 Task: In the  document Alexander.html change page color to  'Grey'. Add link on bottom right corner of the sheet: 'www.instagram.com' Insert page numer on top of the page
Action: Mouse moved to (41, 58)
Screenshot: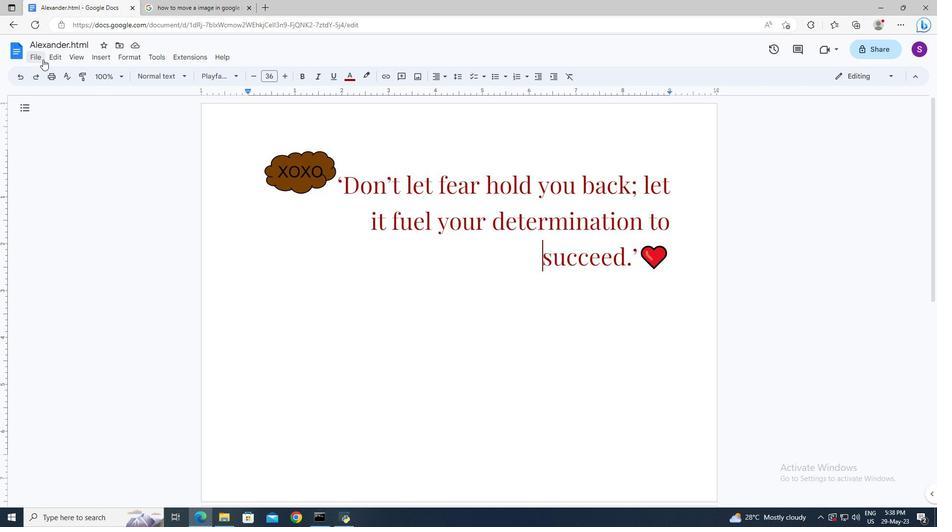 
Action: Mouse pressed left at (41, 58)
Screenshot: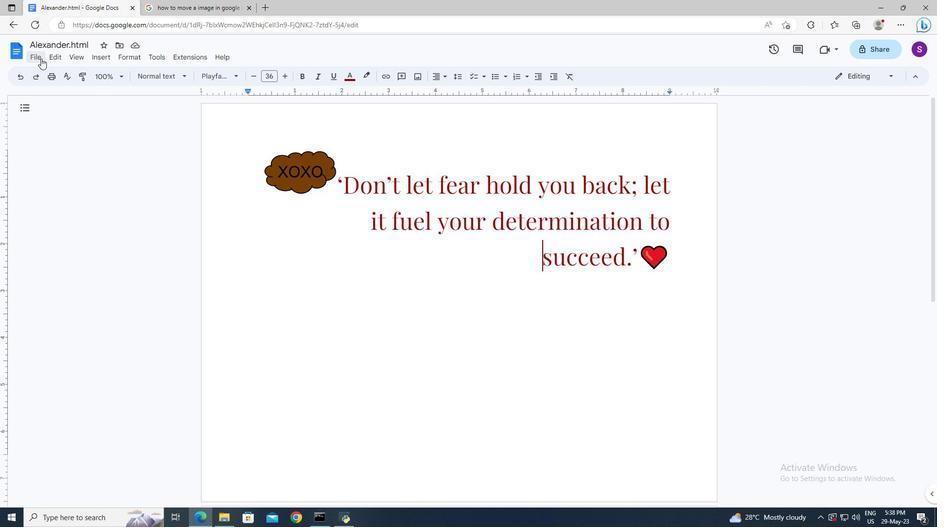 
Action: Mouse moved to (63, 322)
Screenshot: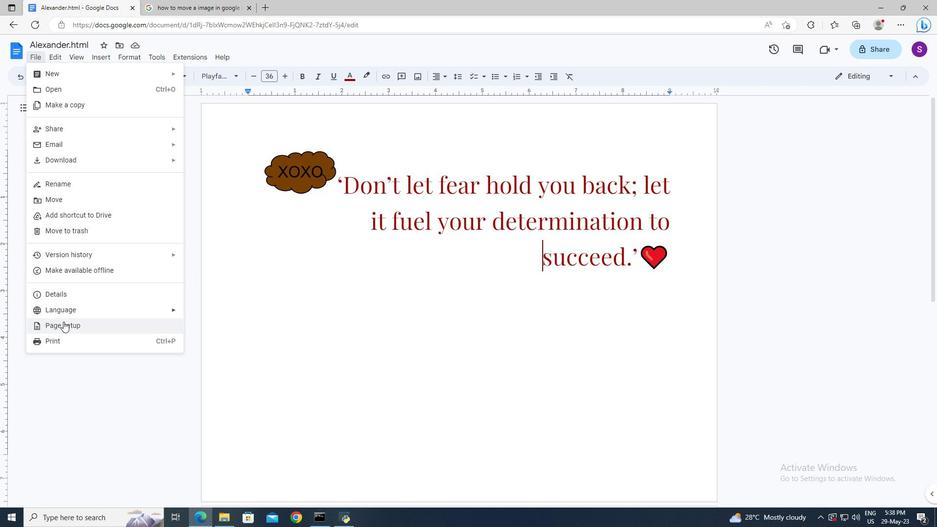 
Action: Mouse pressed left at (63, 322)
Screenshot: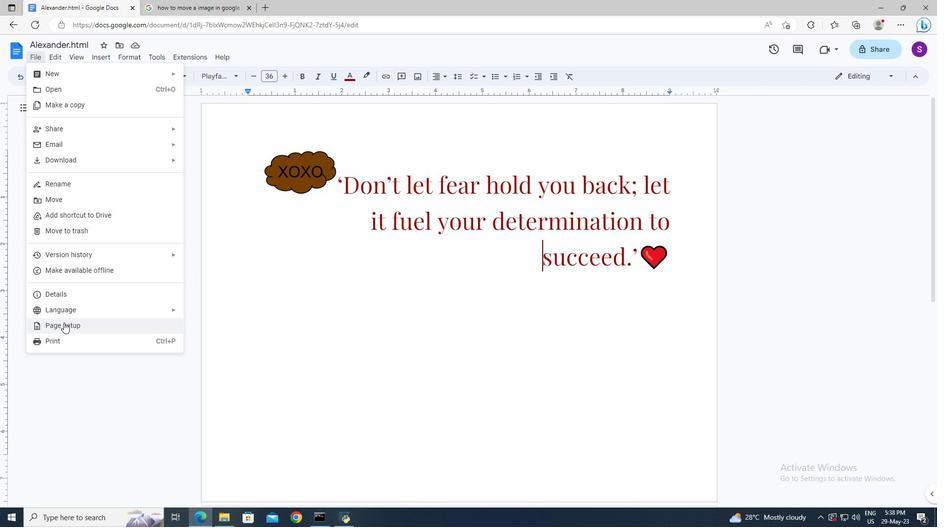 
Action: Mouse moved to (393, 222)
Screenshot: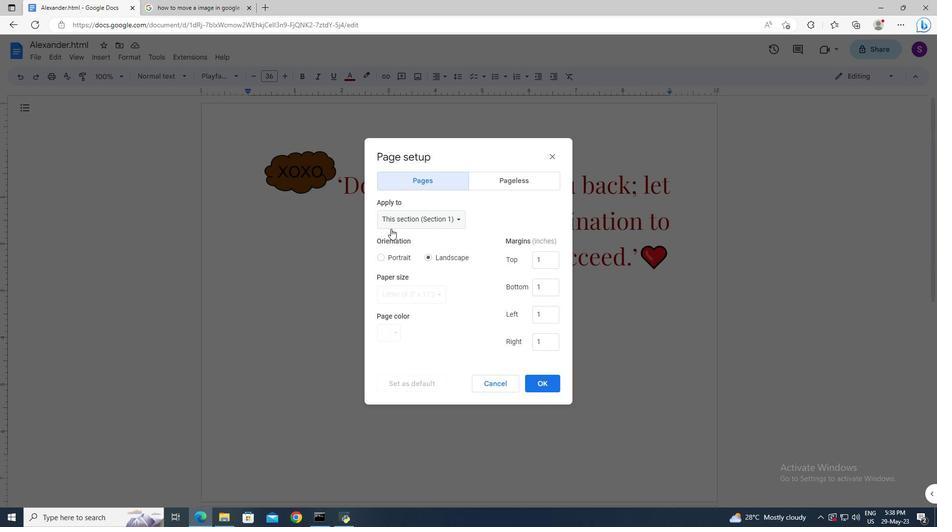 
Action: Mouse pressed left at (393, 222)
Screenshot: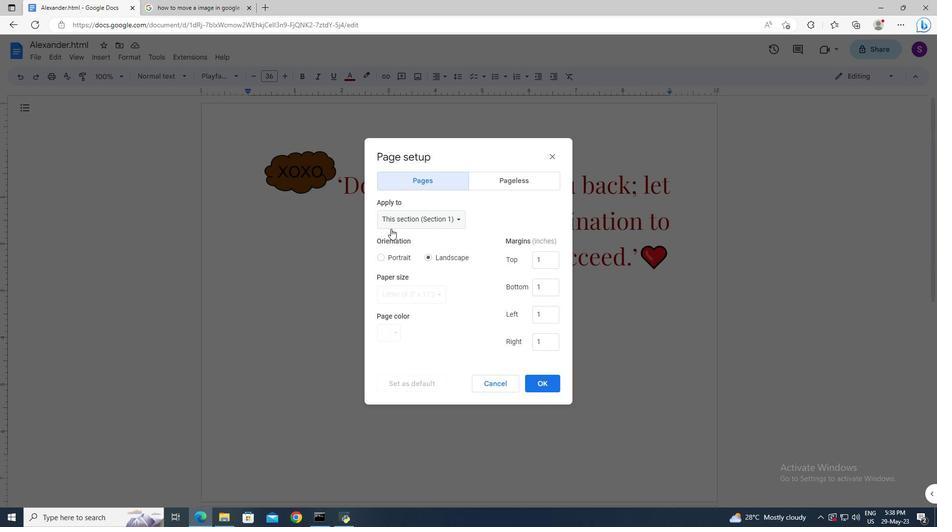 
Action: Mouse moved to (395, 208)
Screenshot: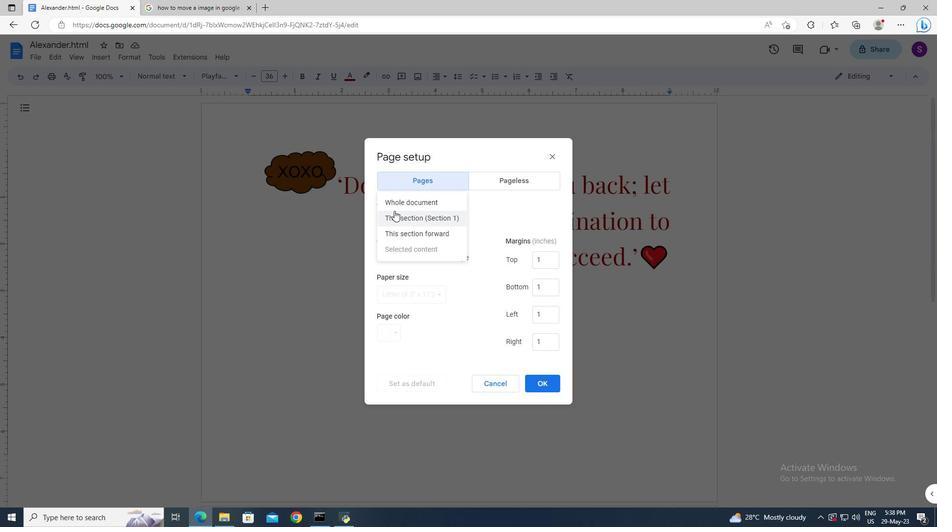 
Action: Mouse pressed left at (395, 208)
Screenshot: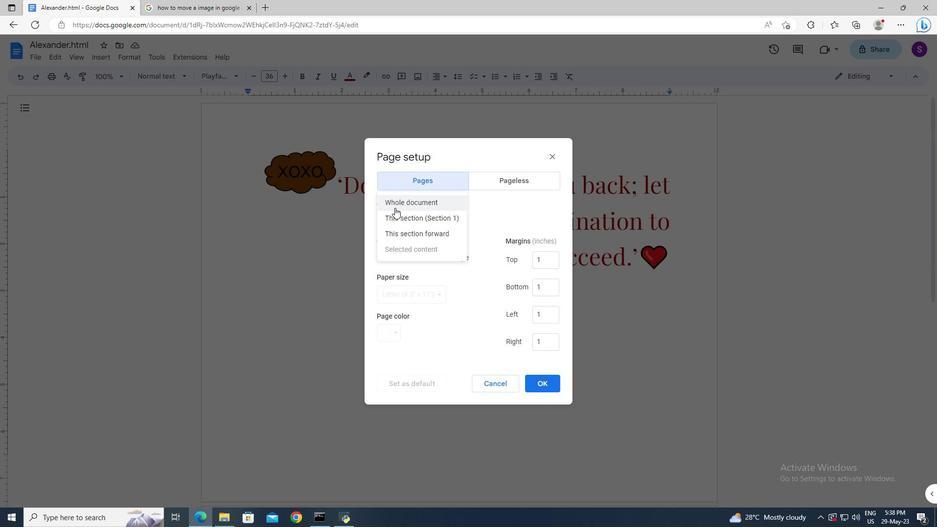 
Action: Mouse moved to (397, 330)
Screenshot: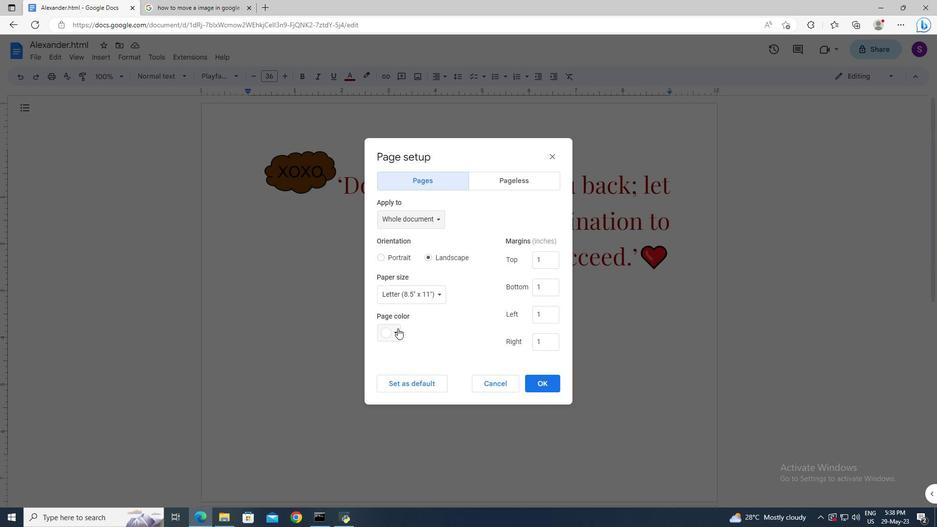 
Action: Mouse pressed left at (397, 330)
Screenshot: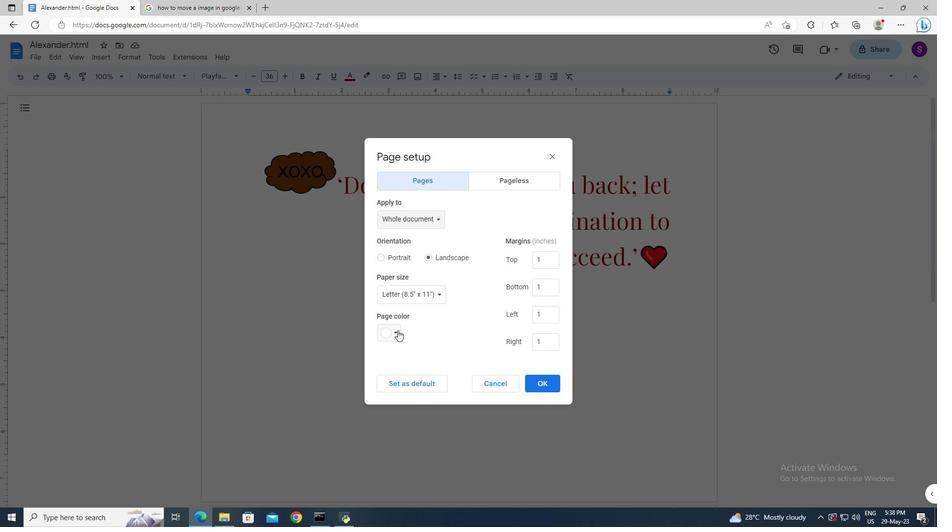 
Action: Mouse moved to (441, 352)
Screenshot: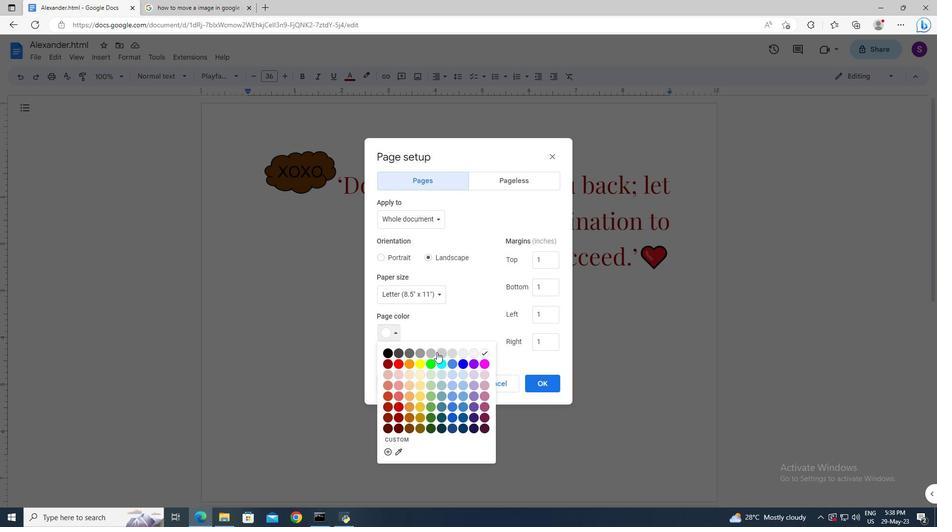 
Action: Mouse pressed left at (441, 352)
Screenshot: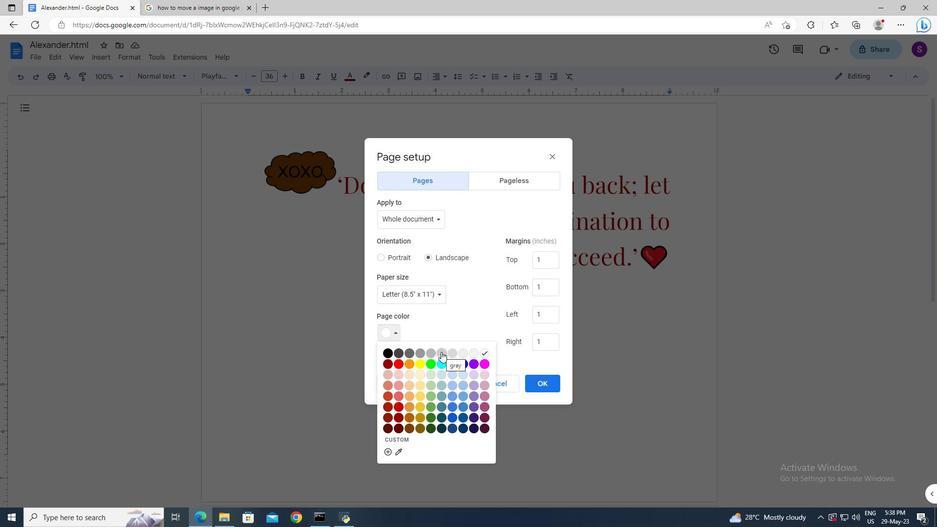 
Action: Mouse moved to (542, 377)
Screenshot: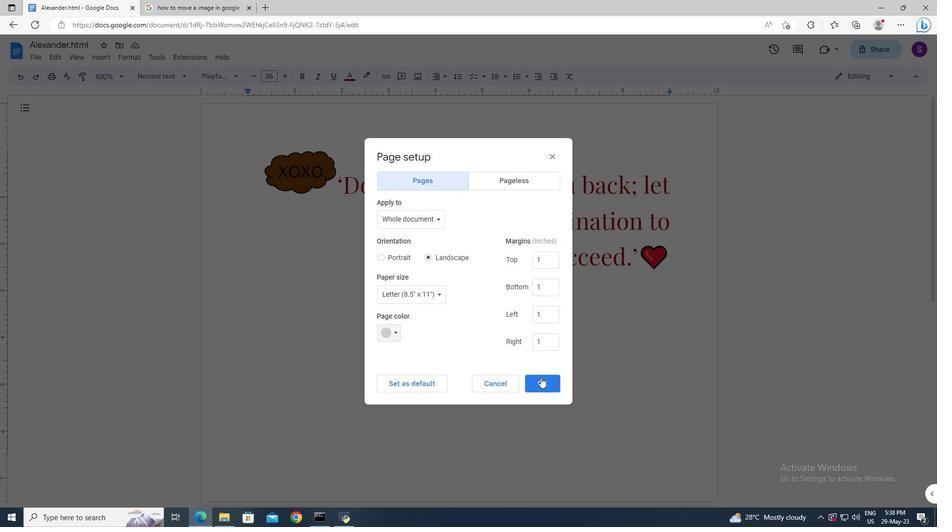 
Action: Mouse pressed left at (542, 377)
Screenshot: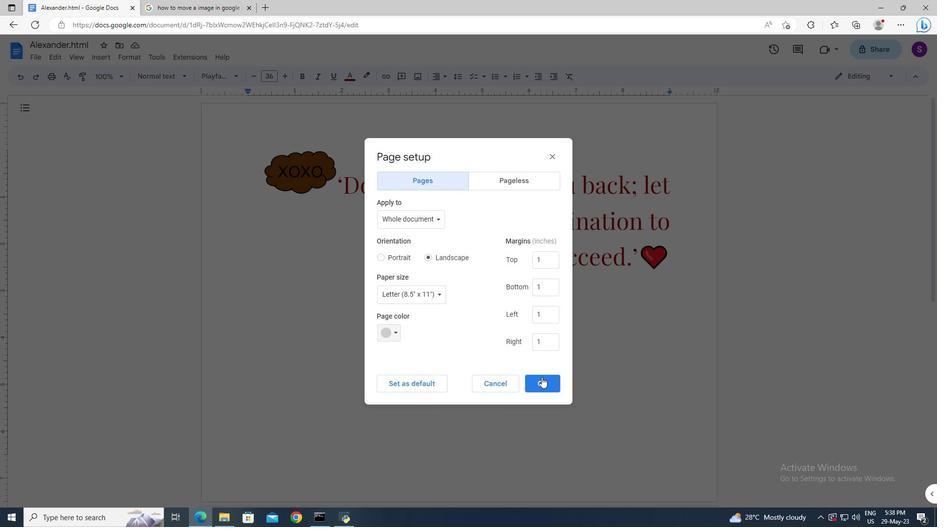 
Action: Mouse moved to (448, 301)
Screenshot: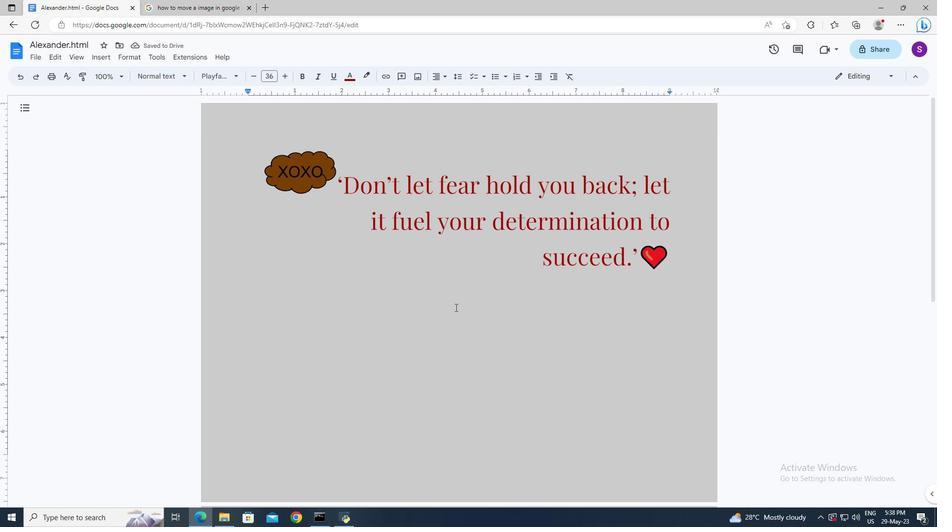 
Action: Mouse scrolled (448, 300) with delta (0, 0)
Screenshot: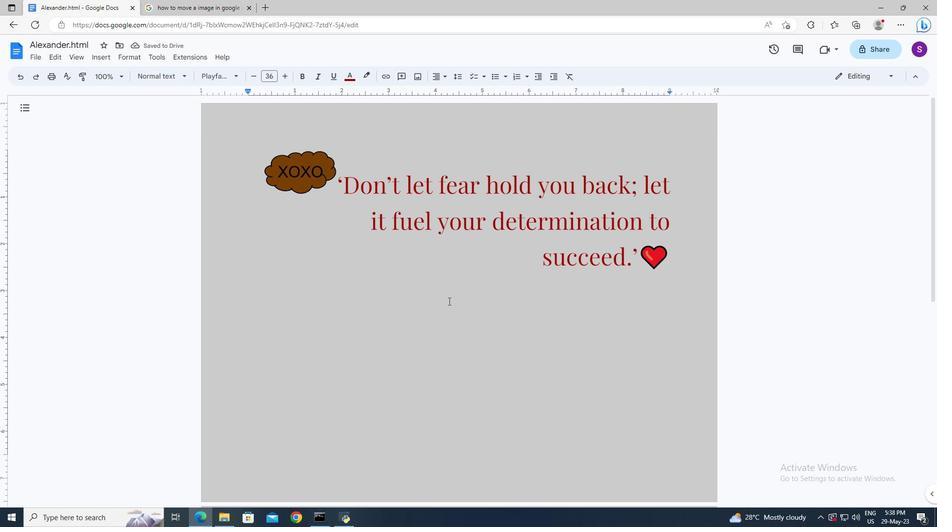 
Action: Mouse scrolled (448, 300) with delta (0, 0)
Screenshot: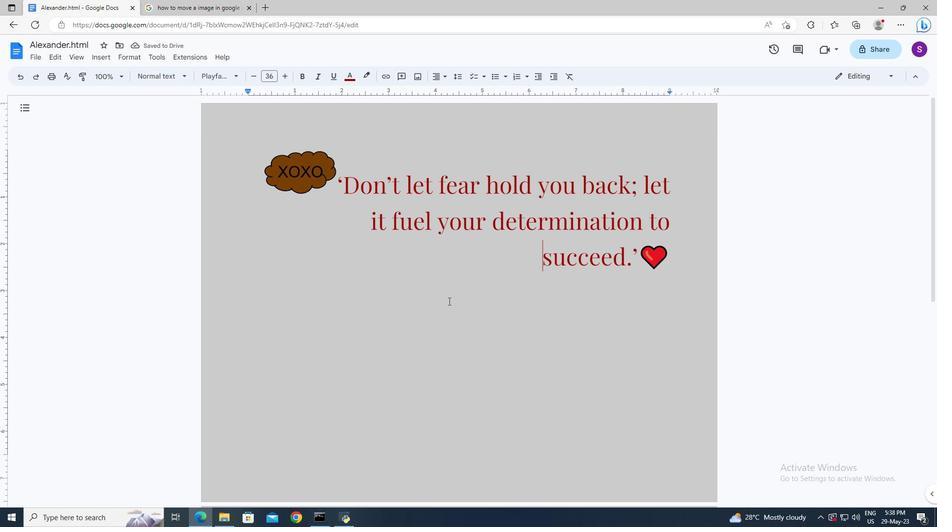 
Action: Mouse scrolled (448, 300) with delta (0, 0)
Screenshot: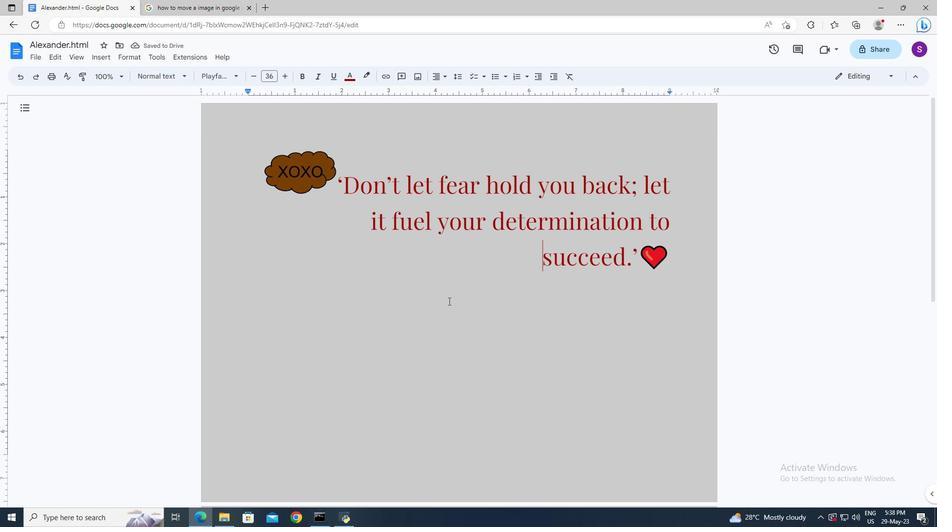 
Action: Mouse scrolled (448, 300) with delta (0, 0)
Screenshot: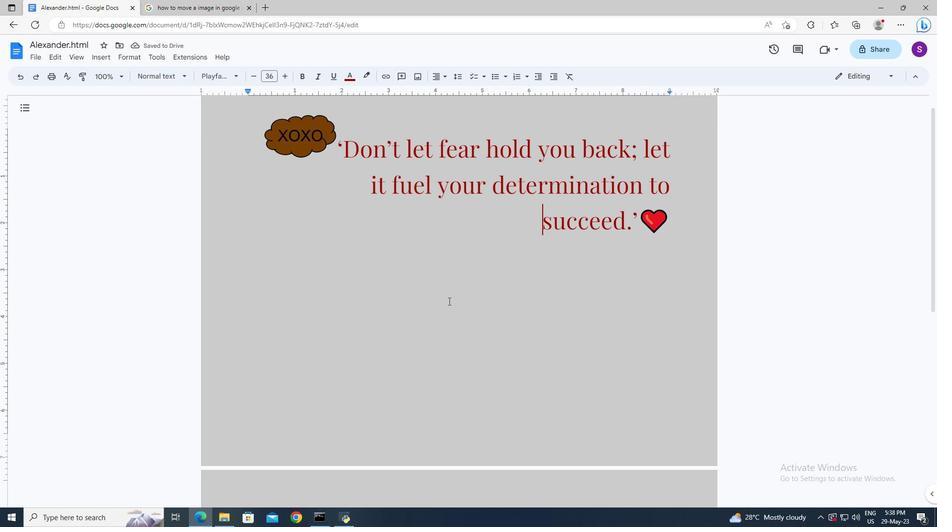 
Action: Mouse moved to (578, 260)
Screenshot: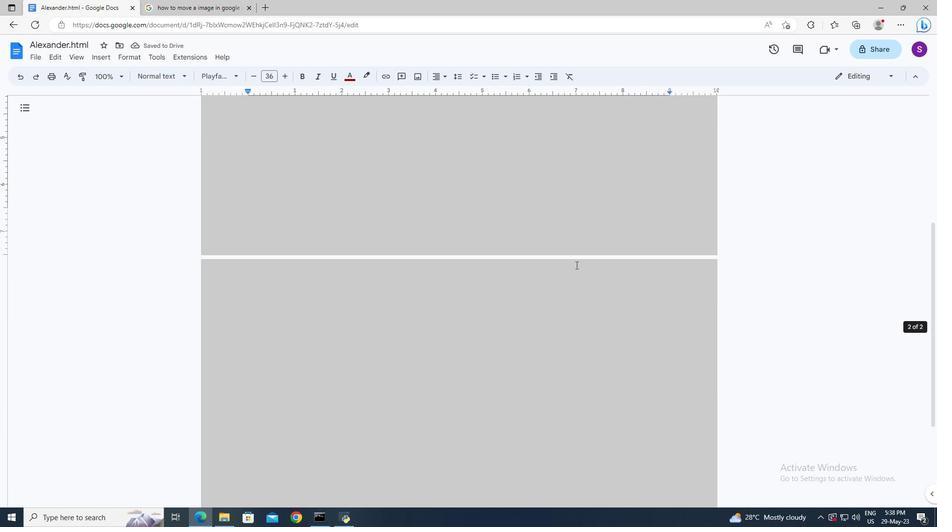 
Action: Mouse scrolled (578, 260) with delta (0, 0)
Screenshot: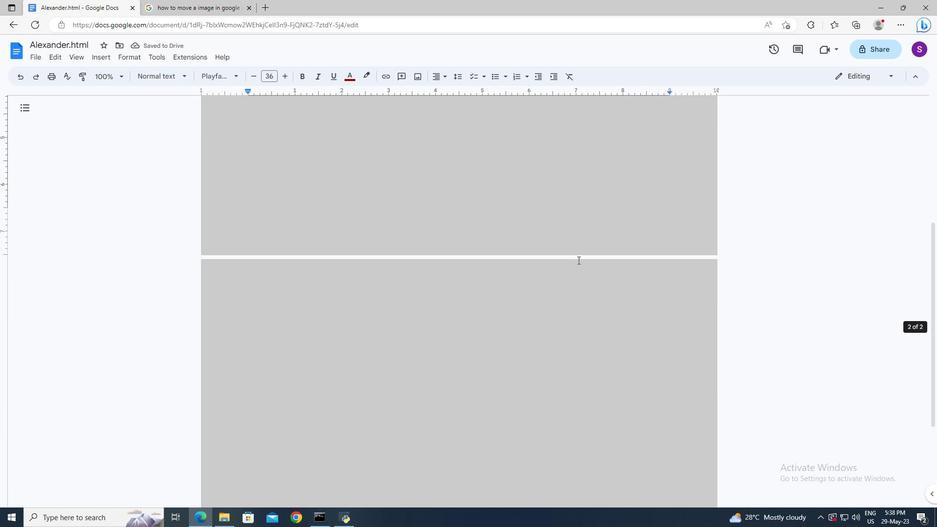 
Action: Mouse moved to (587, 281)
Screenshot: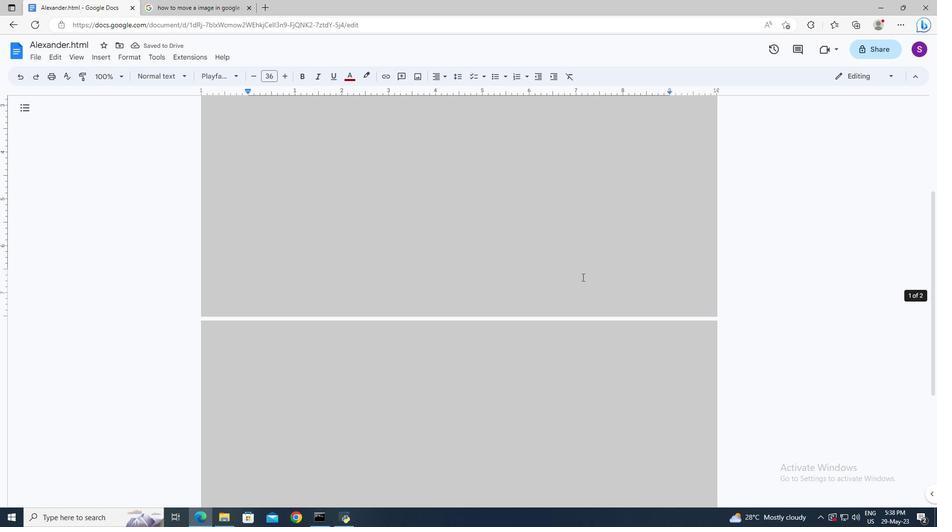 
Action: Mouse pressed left at (587, 281)
Screenshot: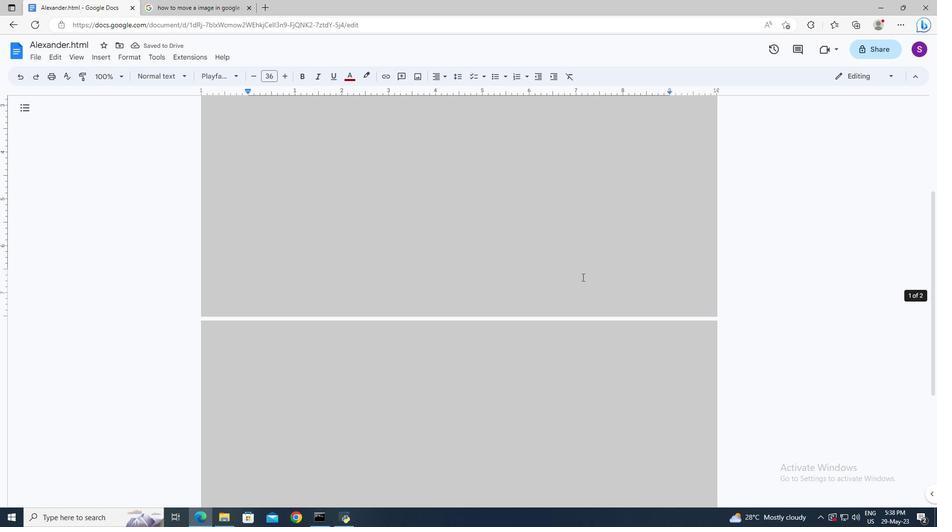 
Action: Mouse pressed left at (587, 281)
Screenshot: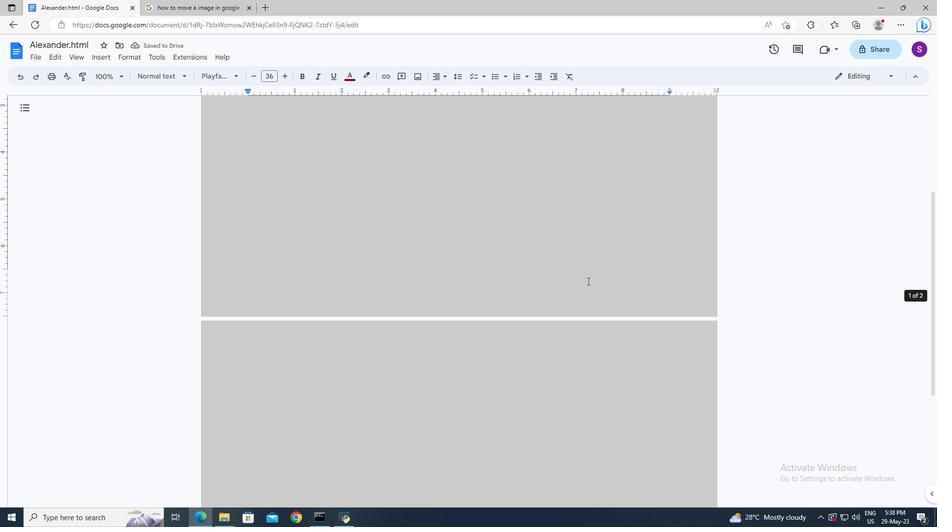 
Action: Mouse moved to (104, 55)
Screenshot: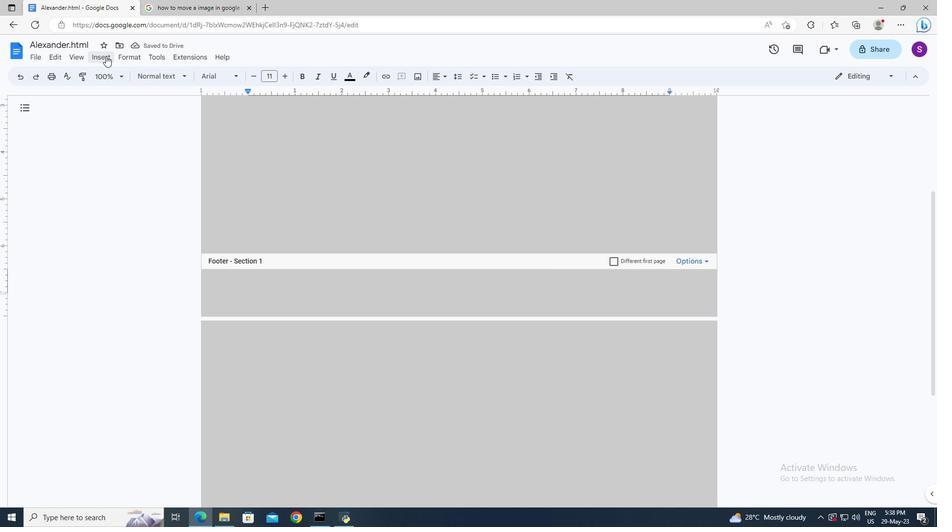 
Action: Mouse pressed left at (104, 55)
Screenshot: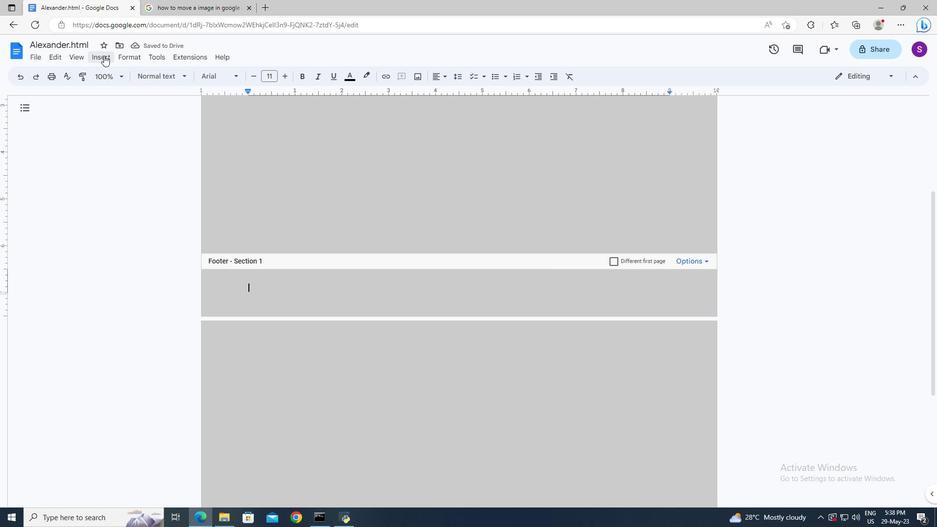 
Action: Mouse moved to (140, 354)
Screenshot: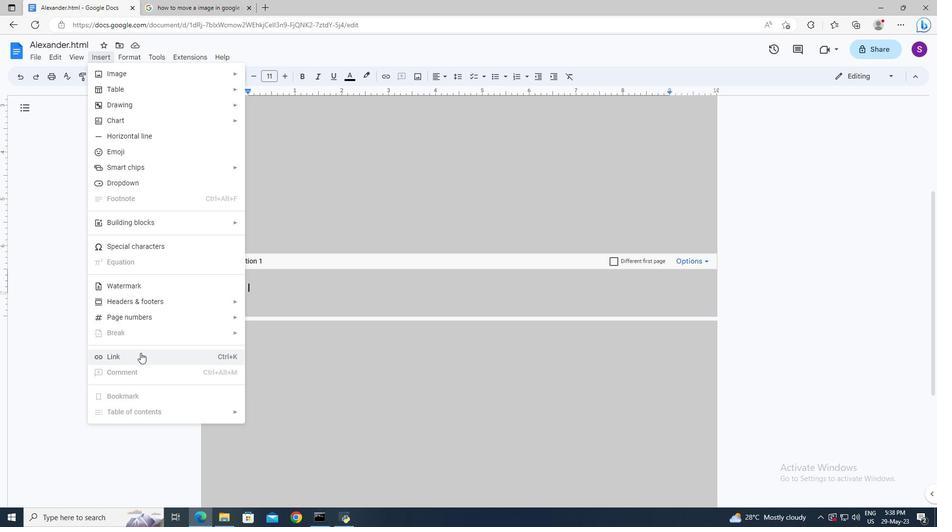 
Action: Mouse pressed left at (140, 354)
Screenshot: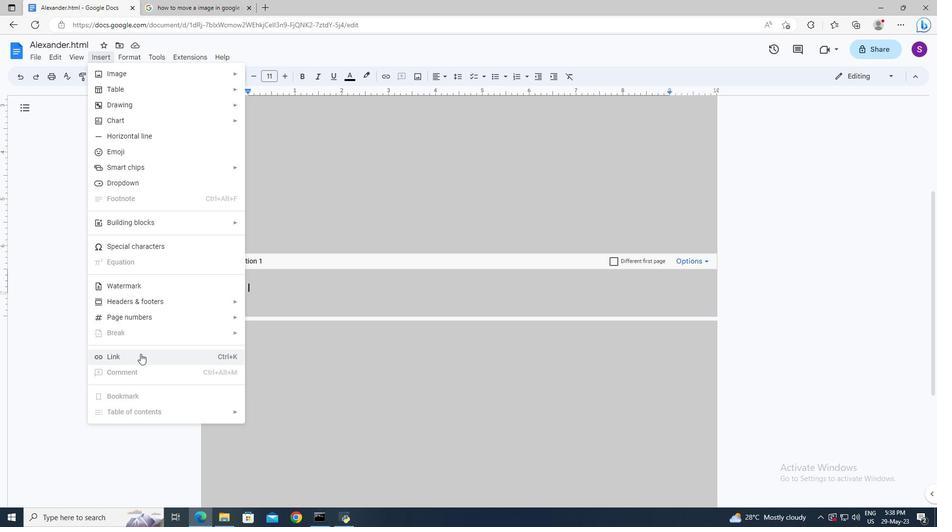 
Action: Mouse moved to (282, 337)
Screenshot: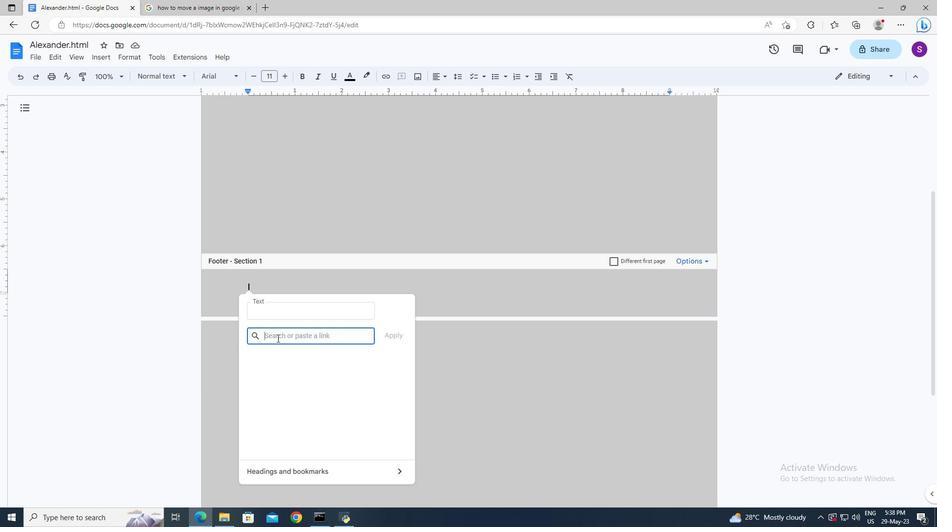 
Action: Mouse pressed left at (282, 337)
Screenshot: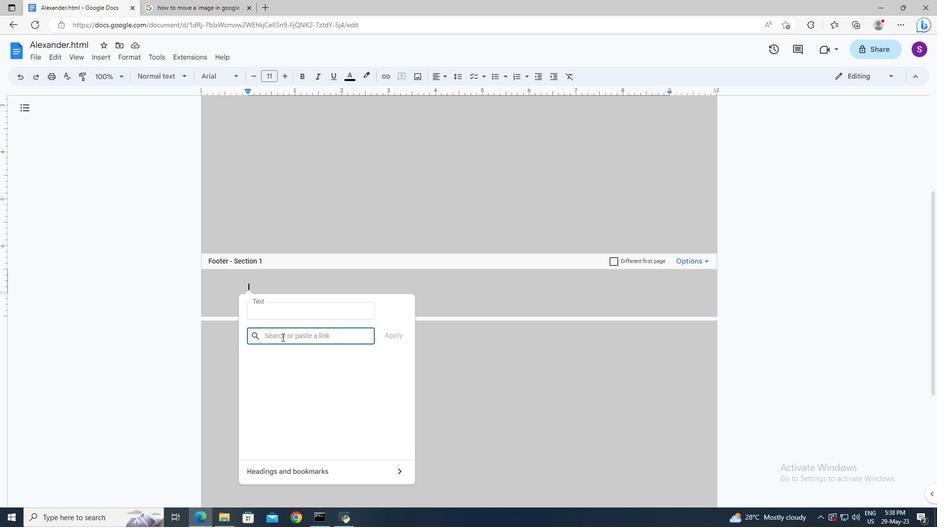 
Action: Key pressed www.instagram.com
Screenshot: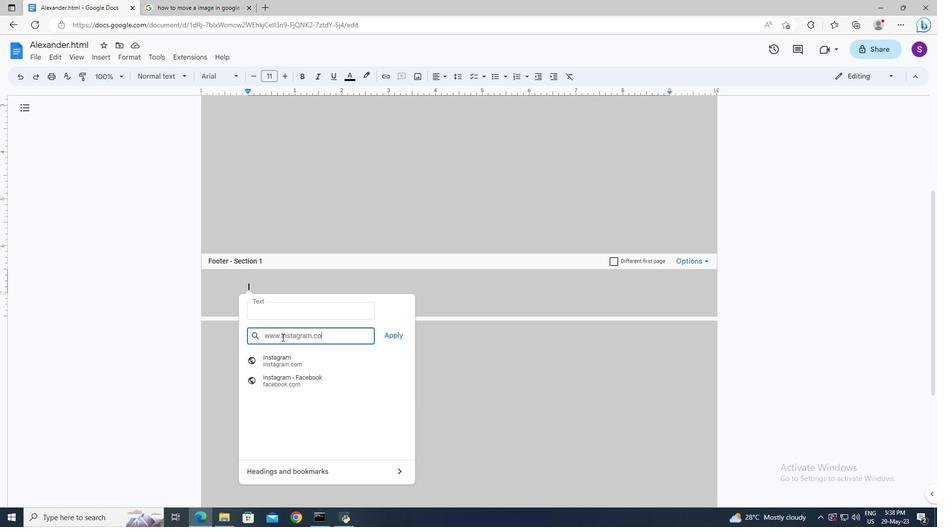 
Action: Mouse moved to (387, 334)
Screenshot: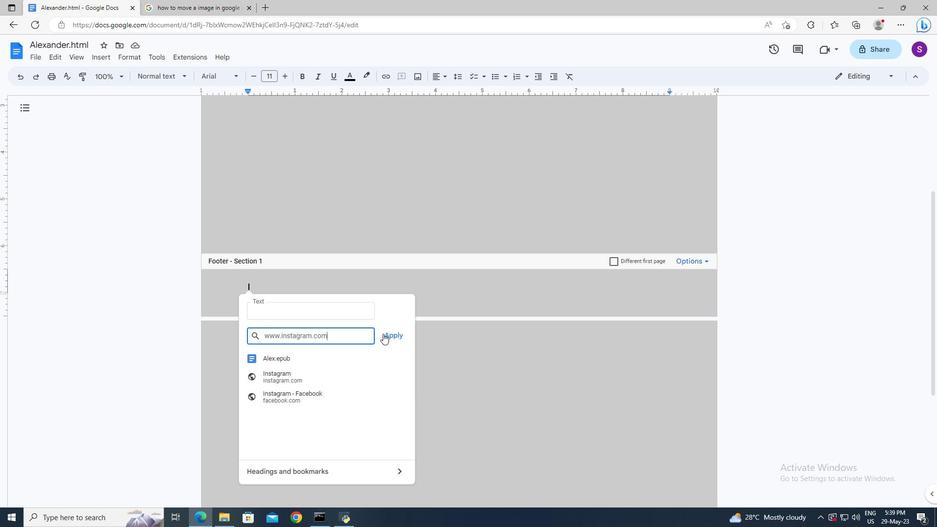 
Action: Mouse pressed left at (387, 334)
Screenshot: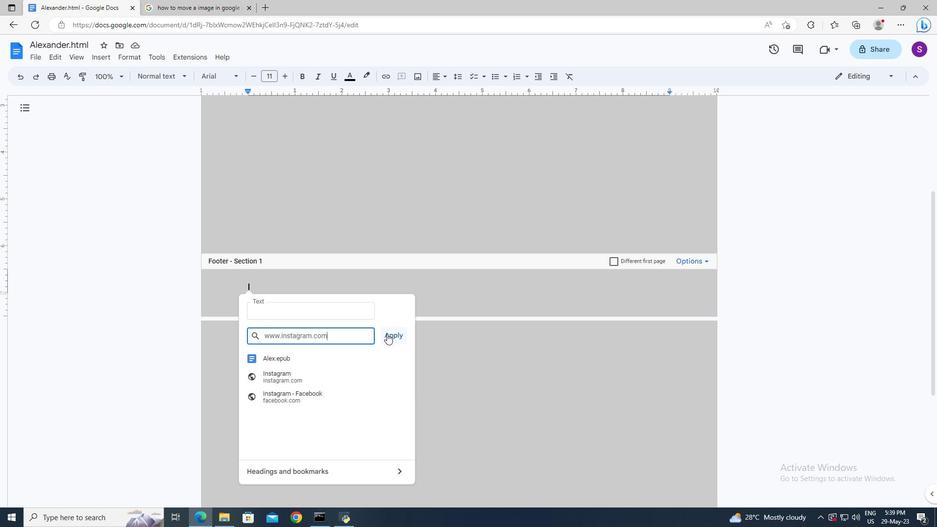 
Action: Mouse moved to (346, 290)
Screenshot: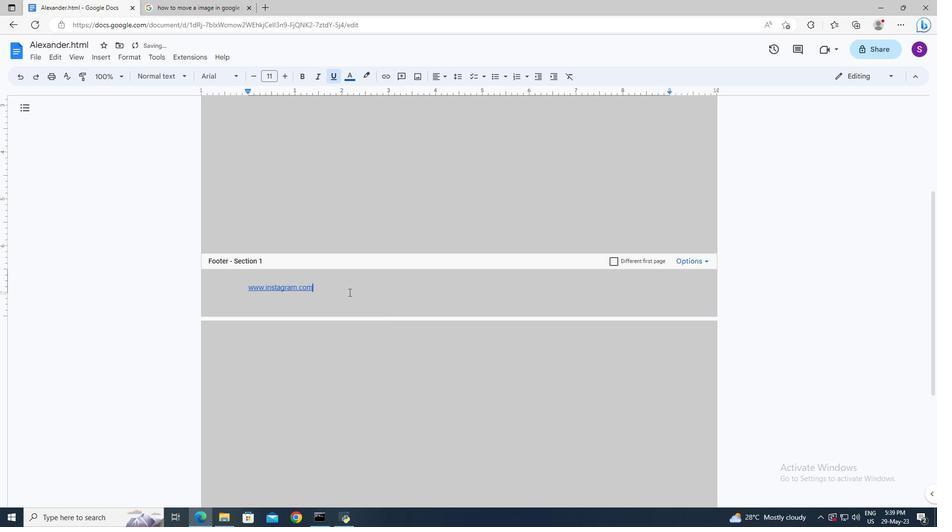 
Action: Mouse pressed left at (346, 290)
Screenshot: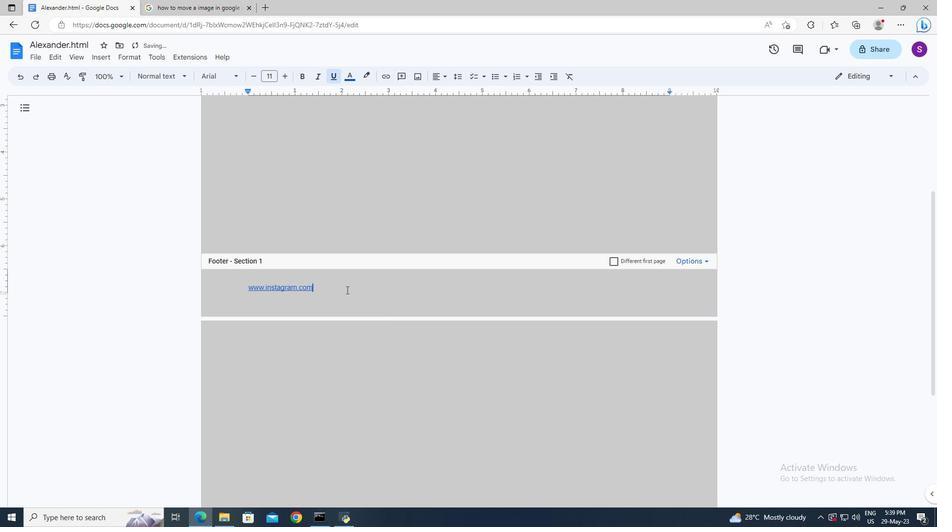 
Action: Key pressed <Key.shift><Key.left><Key.left><Key.left><Key.left><Key.left>
Screenshot: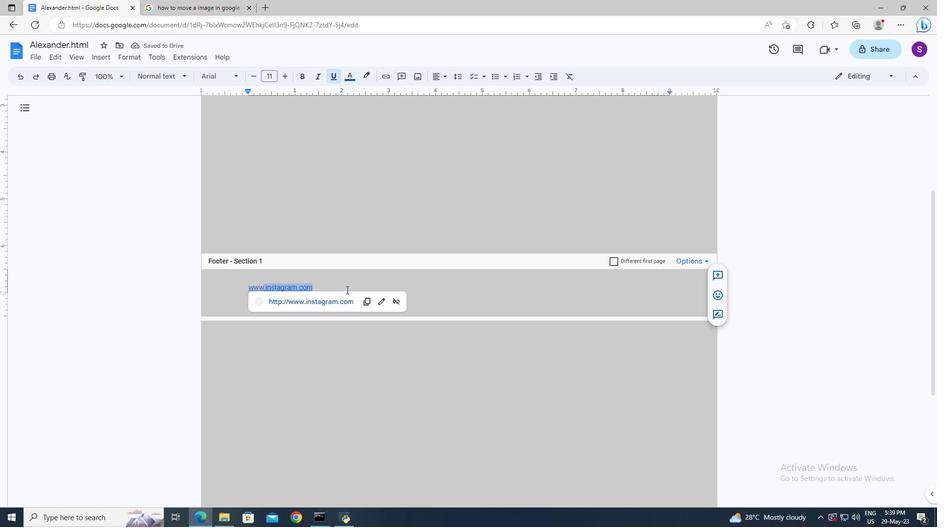 
Action: Mouse moved to (434, 78)
Screenshot: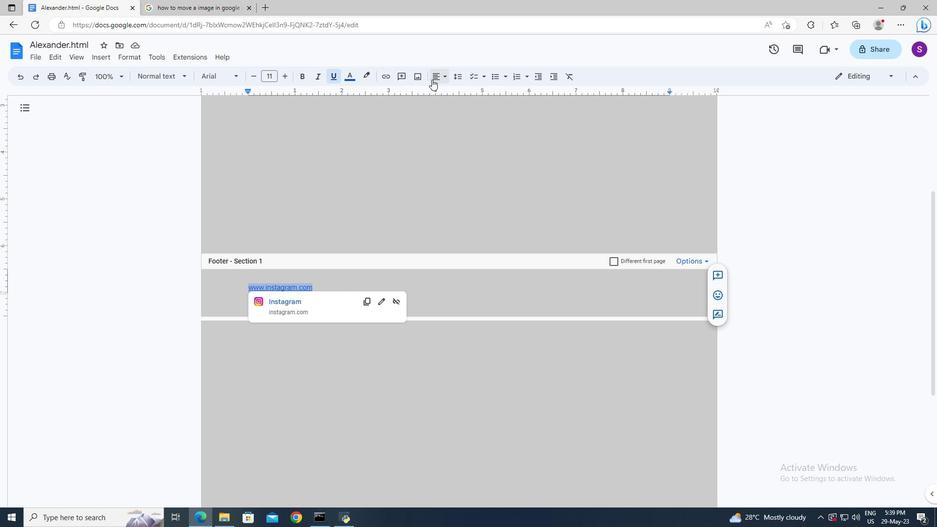 
Action: Mouse pressed left at (434, 78)
Screenshot: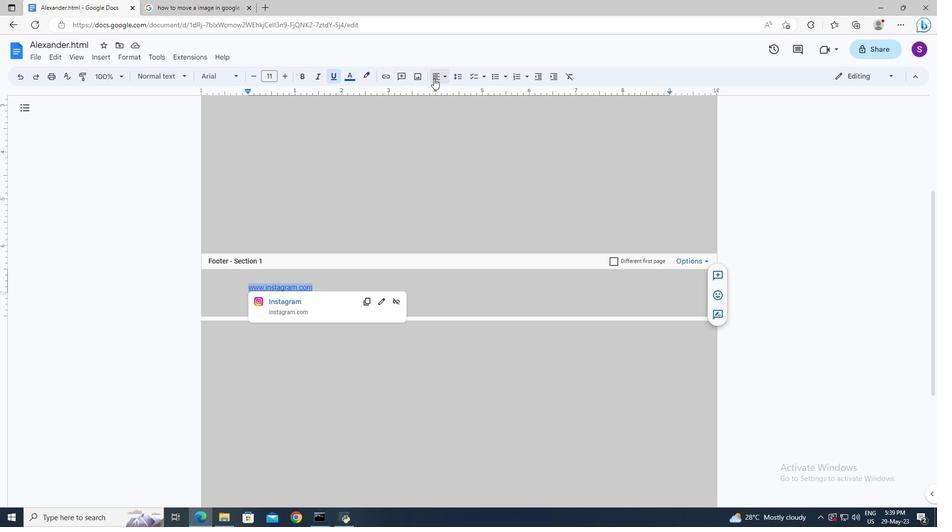 
Action: Mouse moved to (463, 94)
Screenshot: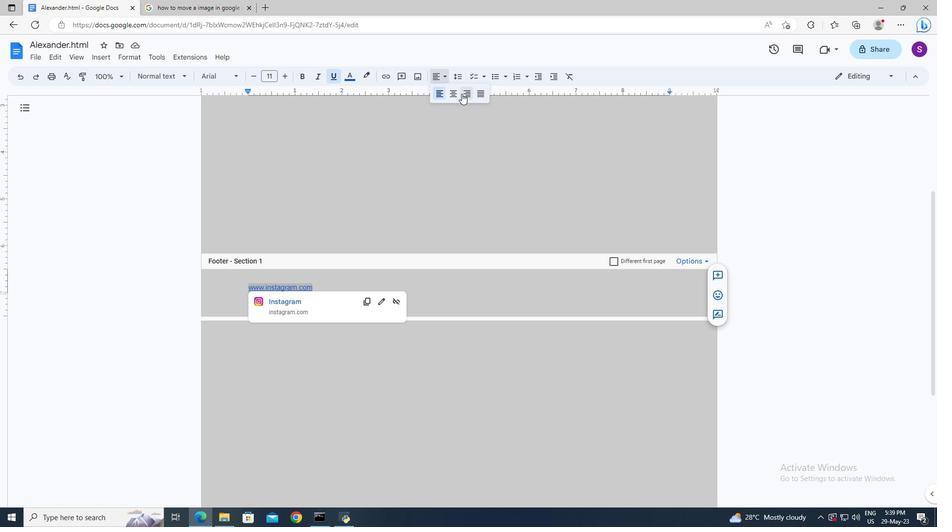
Action: Mouse pressed left at (463, 94)
Screenshot: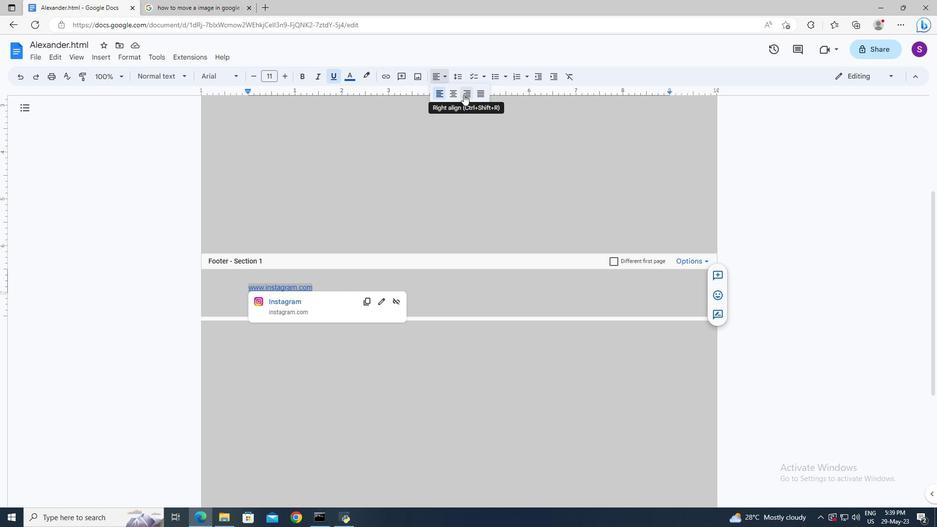 
Action: Mouse moved to (369, 222)
Screenshot: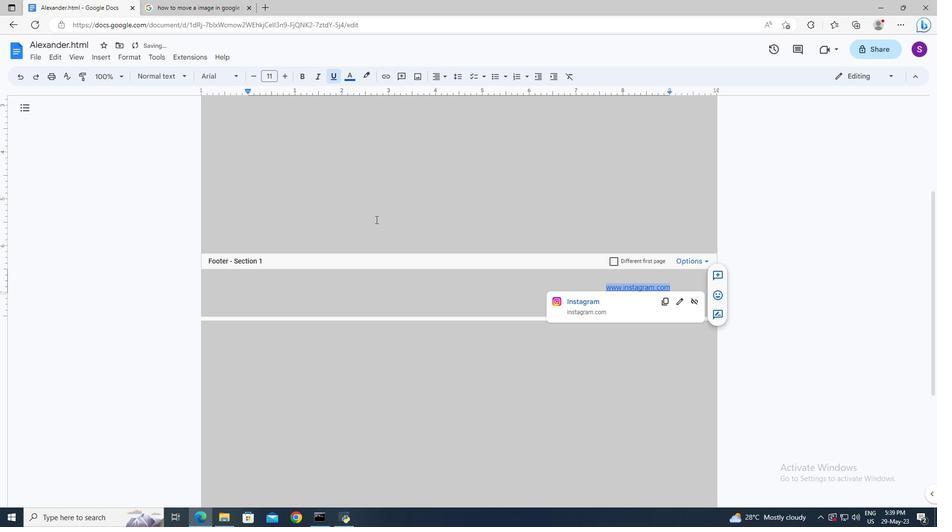 
Action: Mouse scrolled (369, 222) with delta (0, 0)
Screenshot: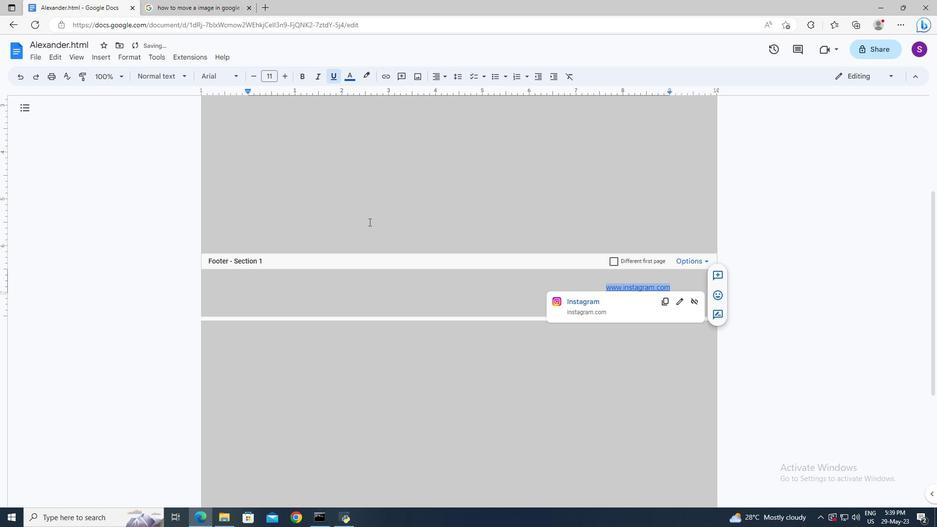 
Action: Mouse scrolled (369, 222) with delta (0, 0)
Screenshot: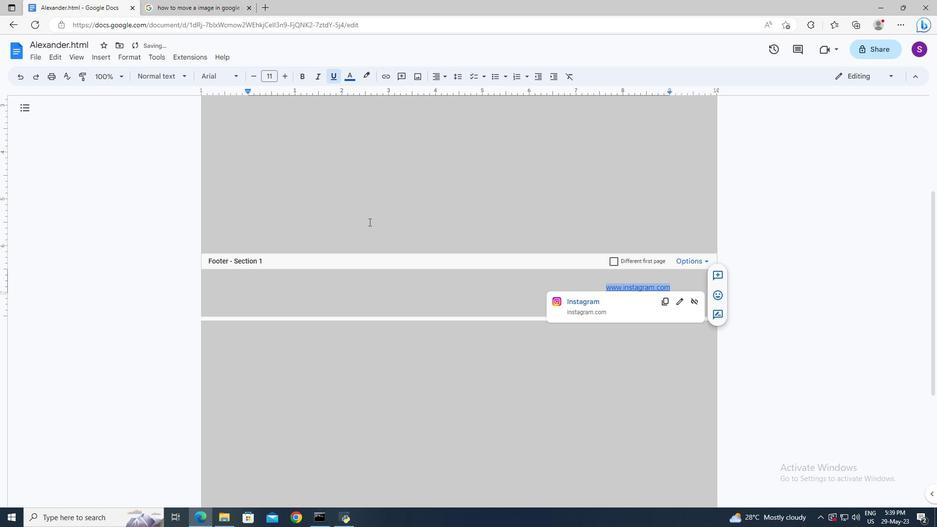 
Action: Mouse scrolled (369, 222) with delta (0, 0)
Screenshot: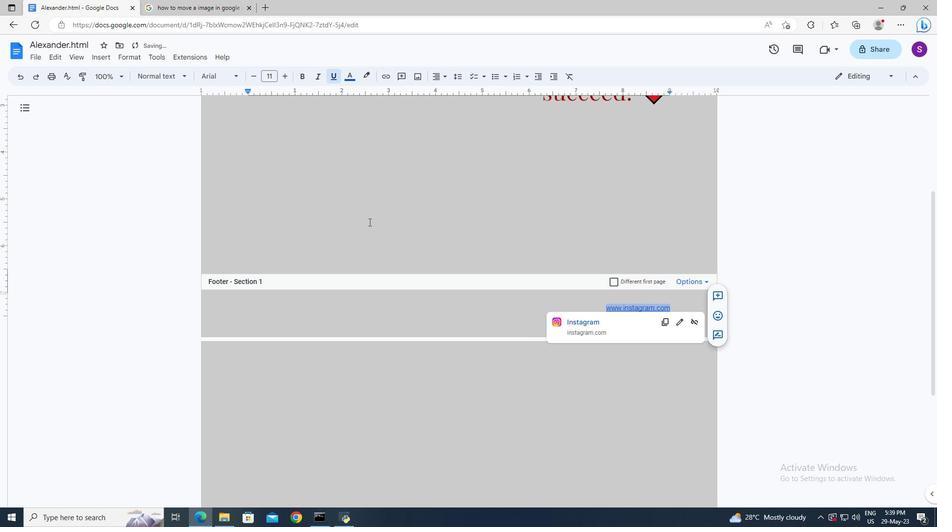 
Action: Mouse scrolled (369, 222) with delta (0, 0)
Screenshot: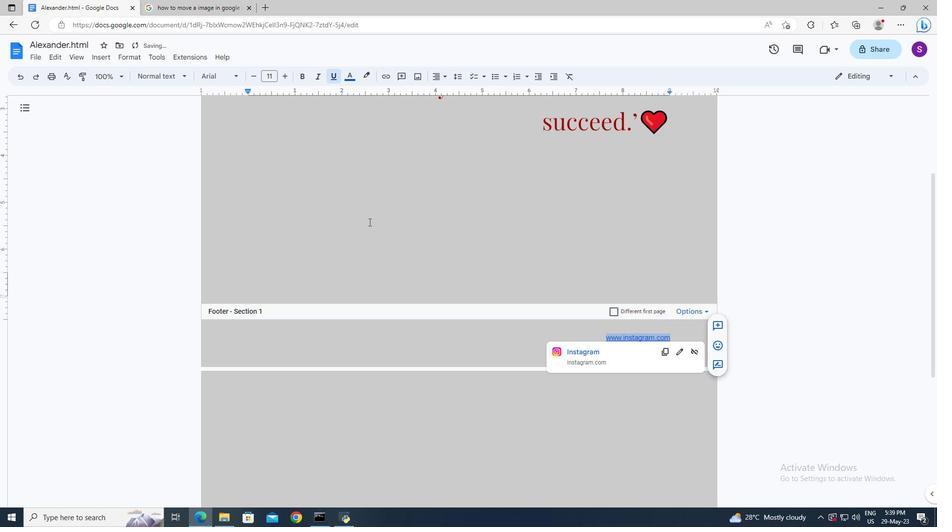 
Action: Mouse moved to (102, 60)
Screenshot: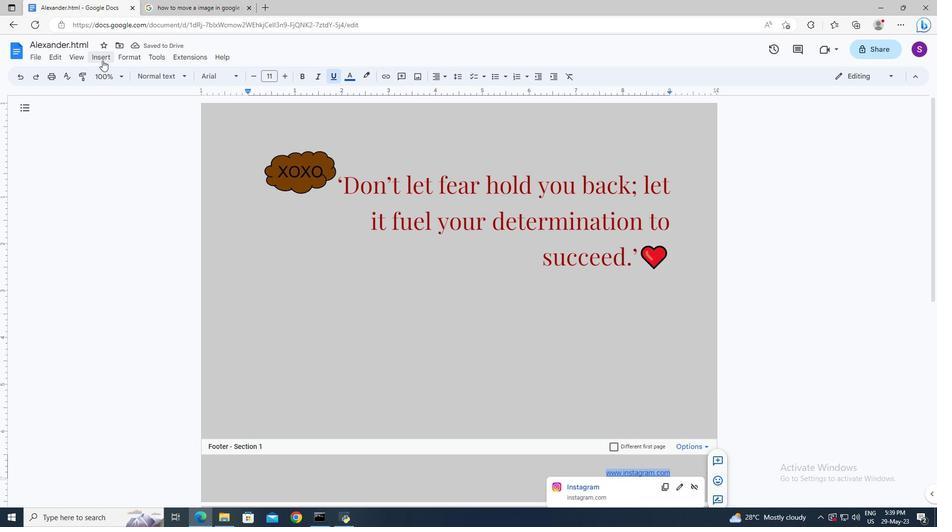 
Action: Mouse pressed left at (102, 60)
Screenshot: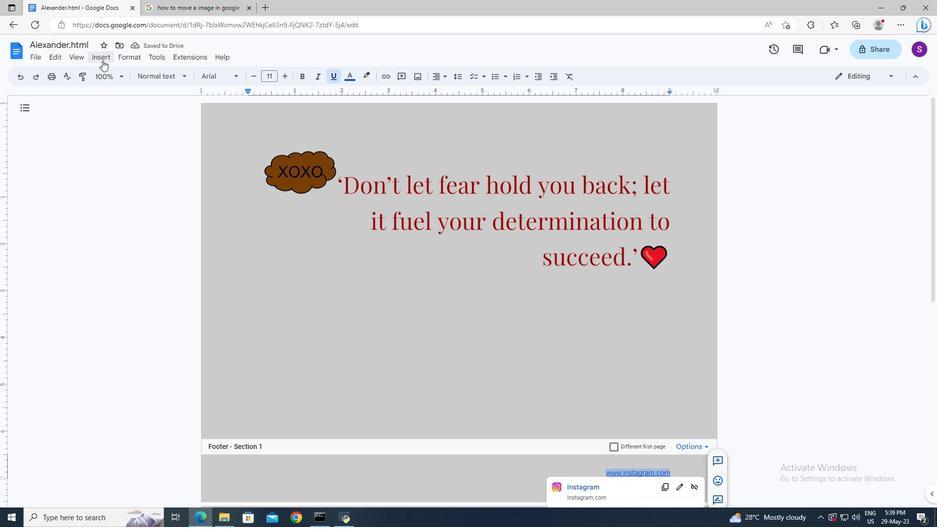 
Action: Mouse moved to (144, 315)
Screenshot: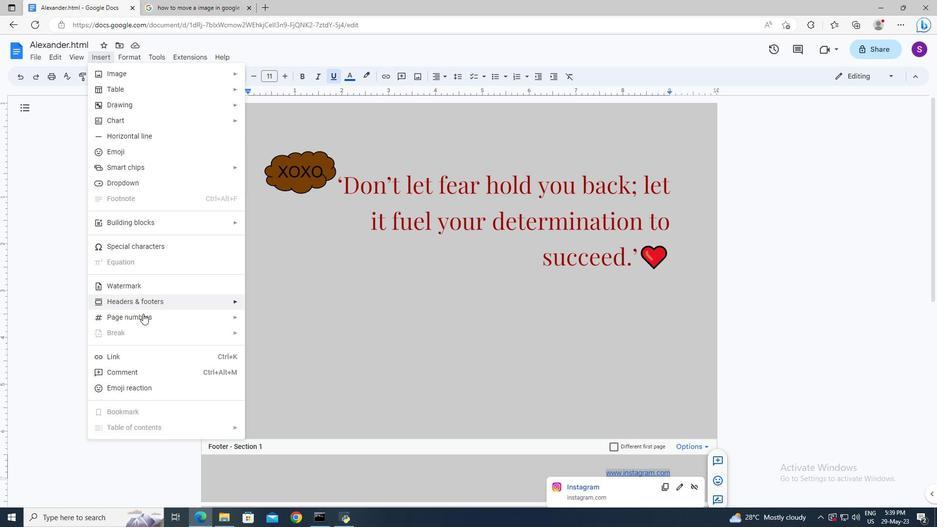 
Action: Mouse pressed left at (144, 315)
Screenshot: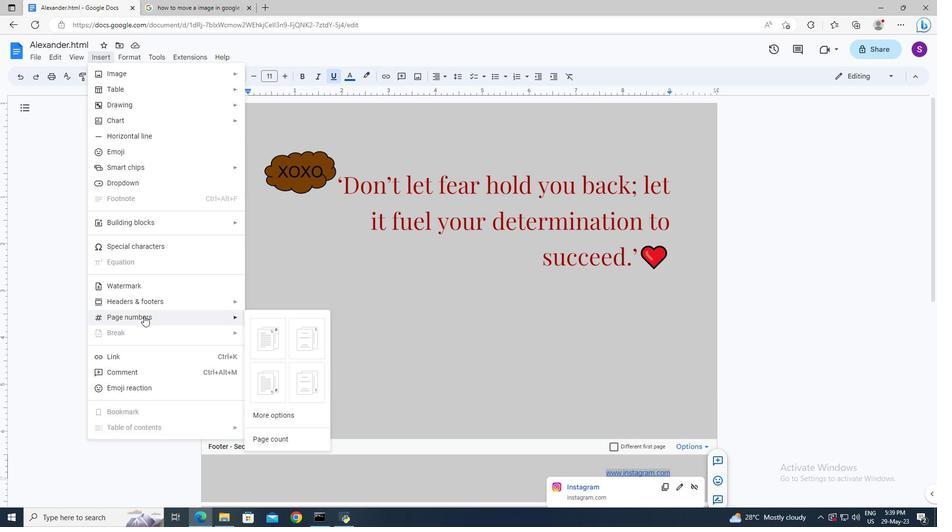 
Action: Mouse moved to (264, 334)
Screenshot: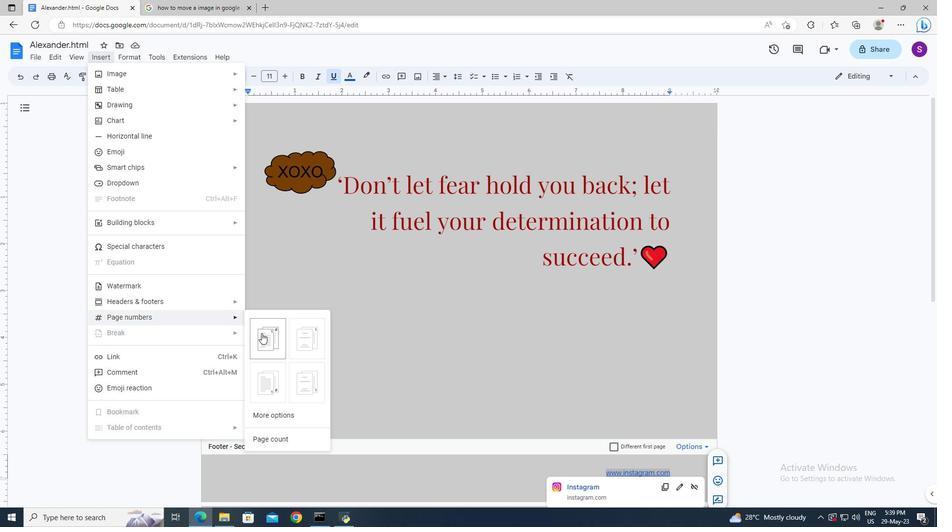 
Action: Mouse pressed left at (264, 334)
Screenshot: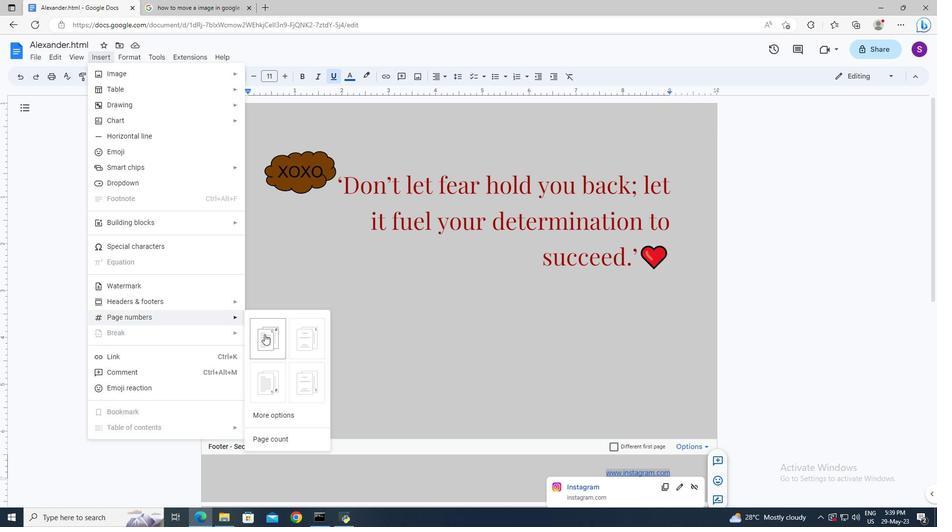 
Action: Mouse moved to (298, 326)
Screenshot: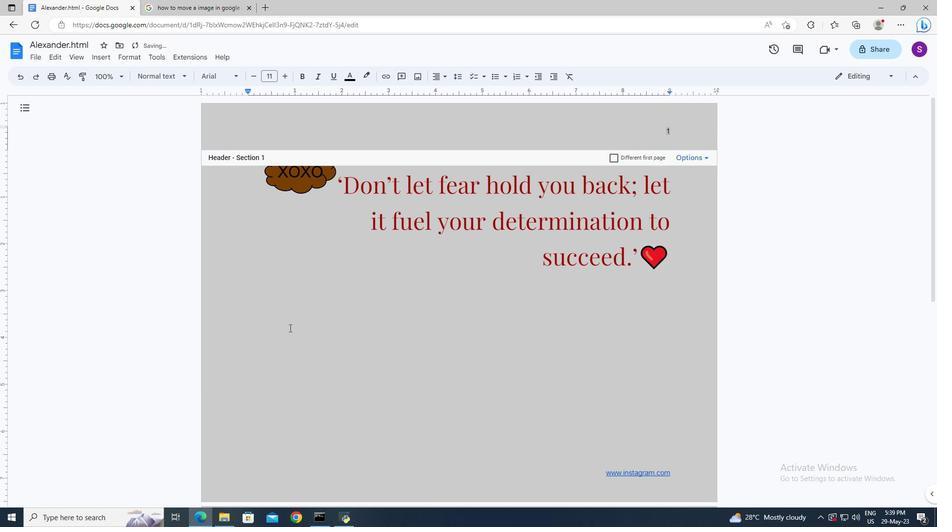 
